Task: Look for products in the category "Cookies" from Too Good Gourmet only.
Action: Mouse moved to (800, 311)
Screenshot: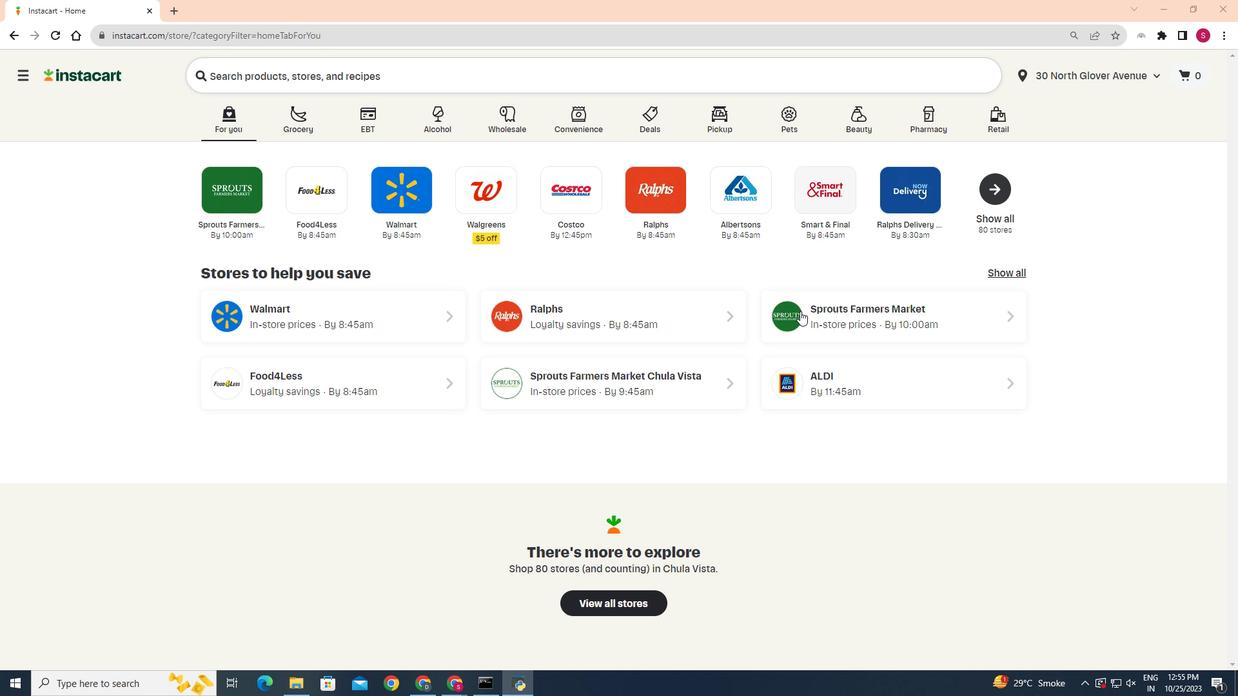 
Action: Mouse pressed left at (800, 311)
Screenshot: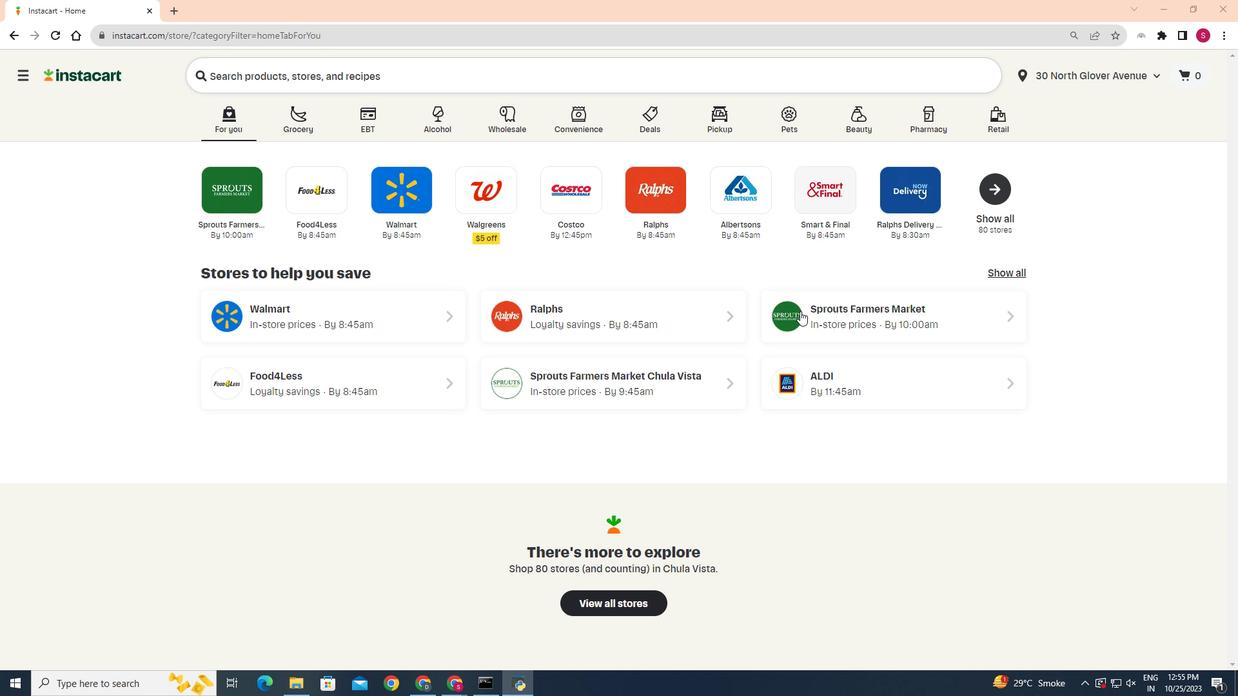 
Action: Mouse moved to (30, 564)
Screenshot: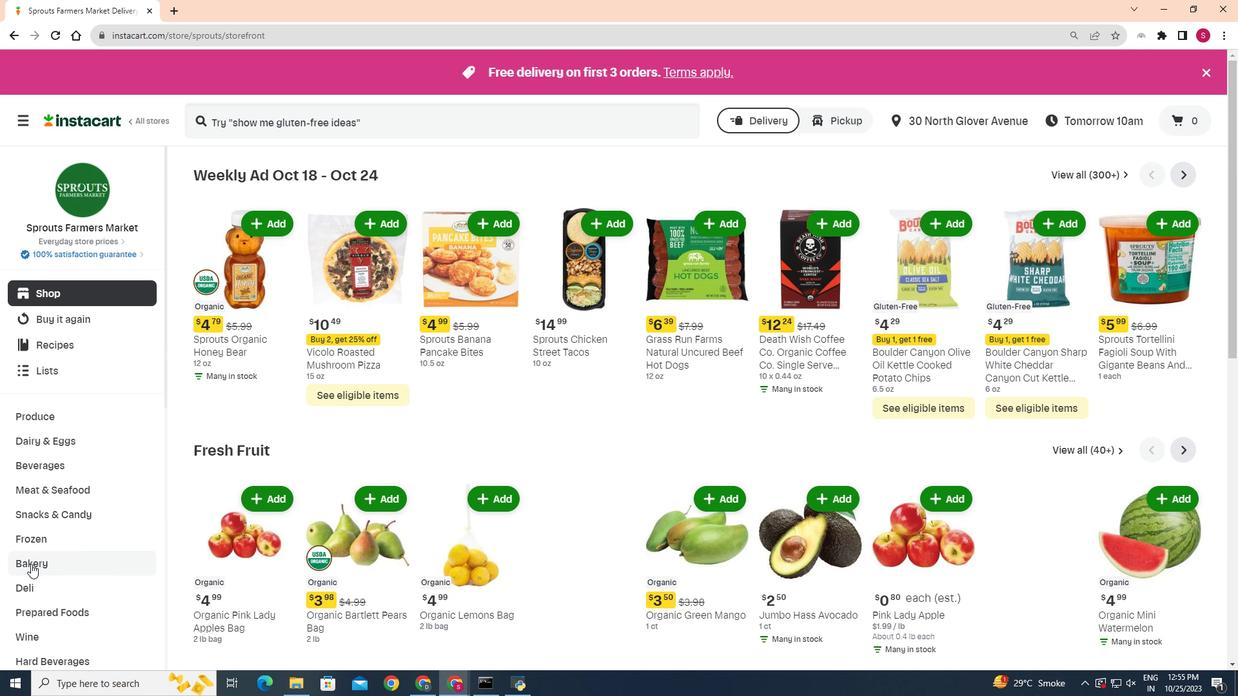 
Action: Mouse pressed left at (30, 564)
Screenshot: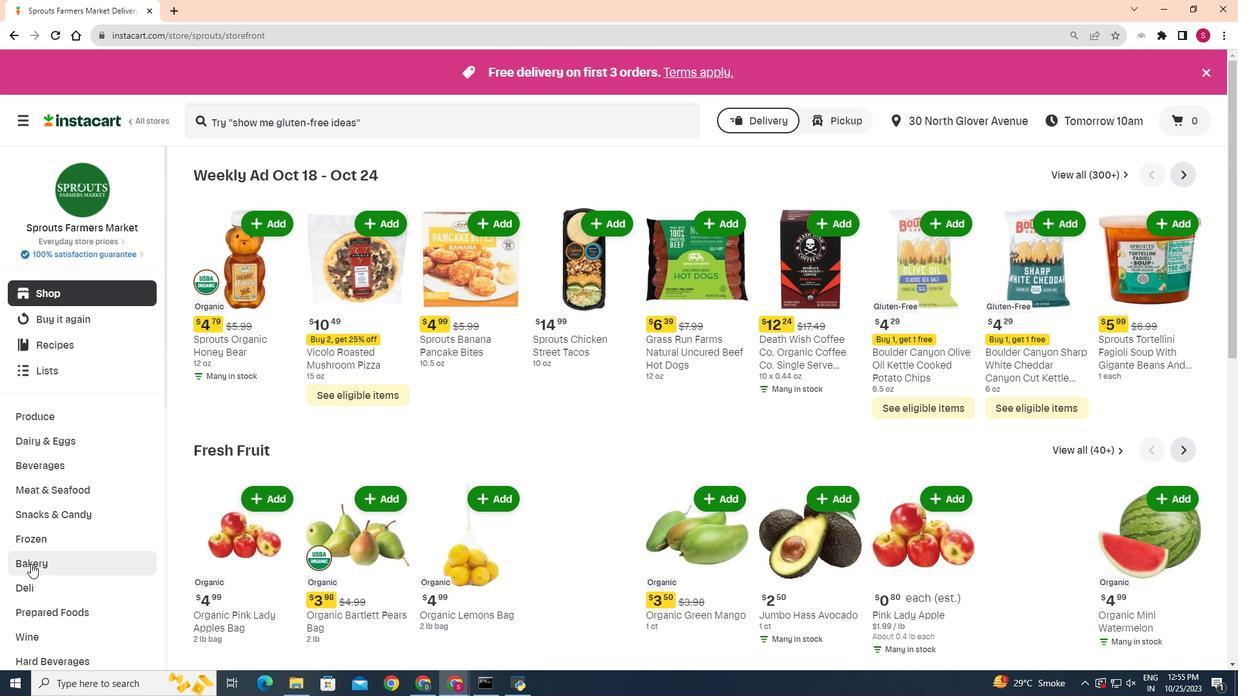 
Action: Mouse moved to (427, 199)
Screenshot: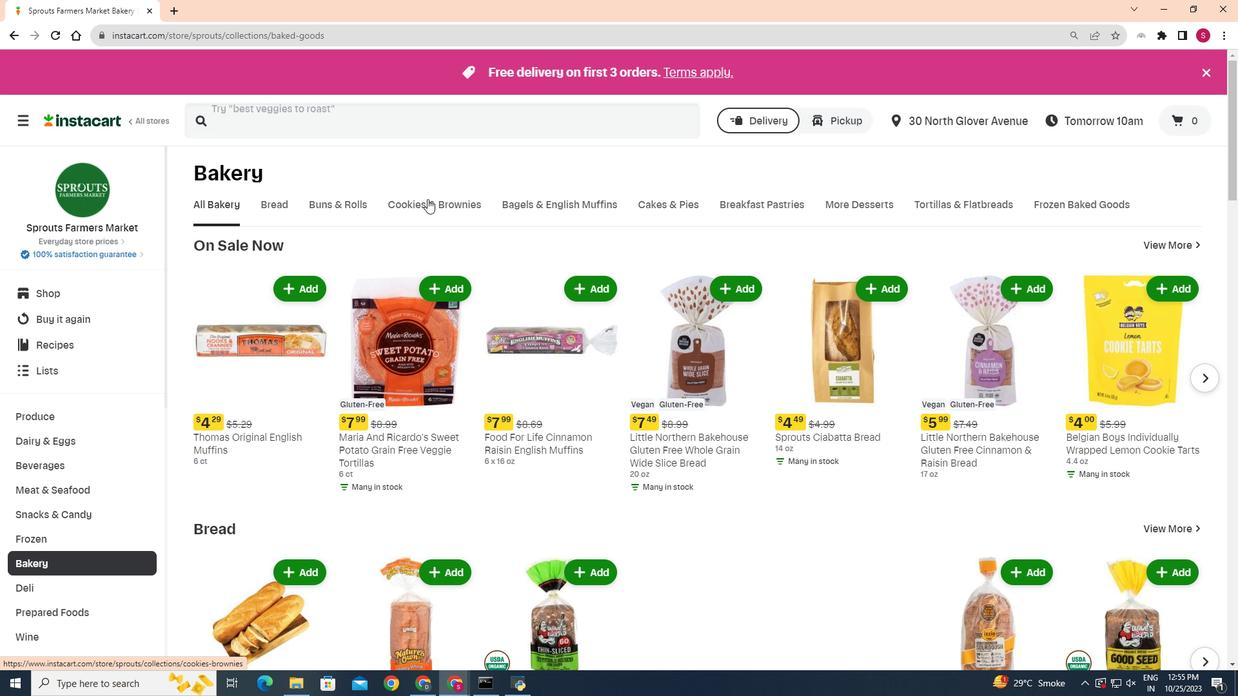 
Action: Mouse pressed left at (427, 199)
Screenshot: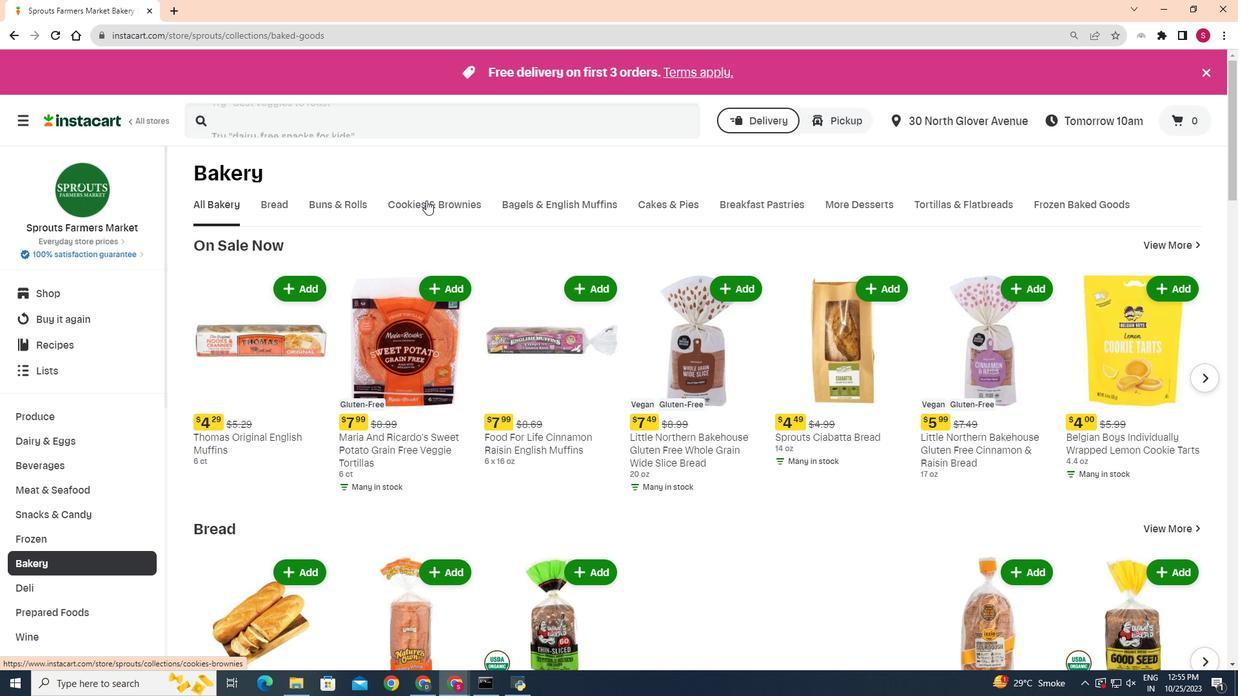 
Action: Mouse moved to (279, 258)
Screenshot: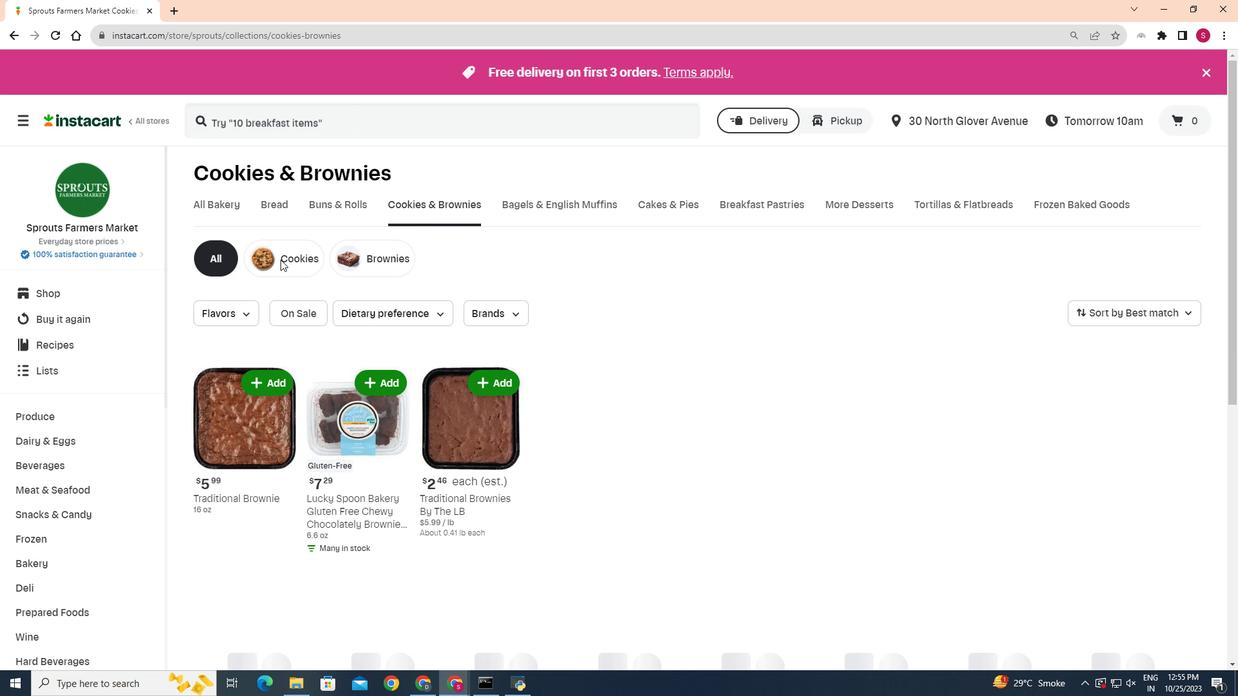 
Action: Mouse pressed left at (279, 258)
Screenshot: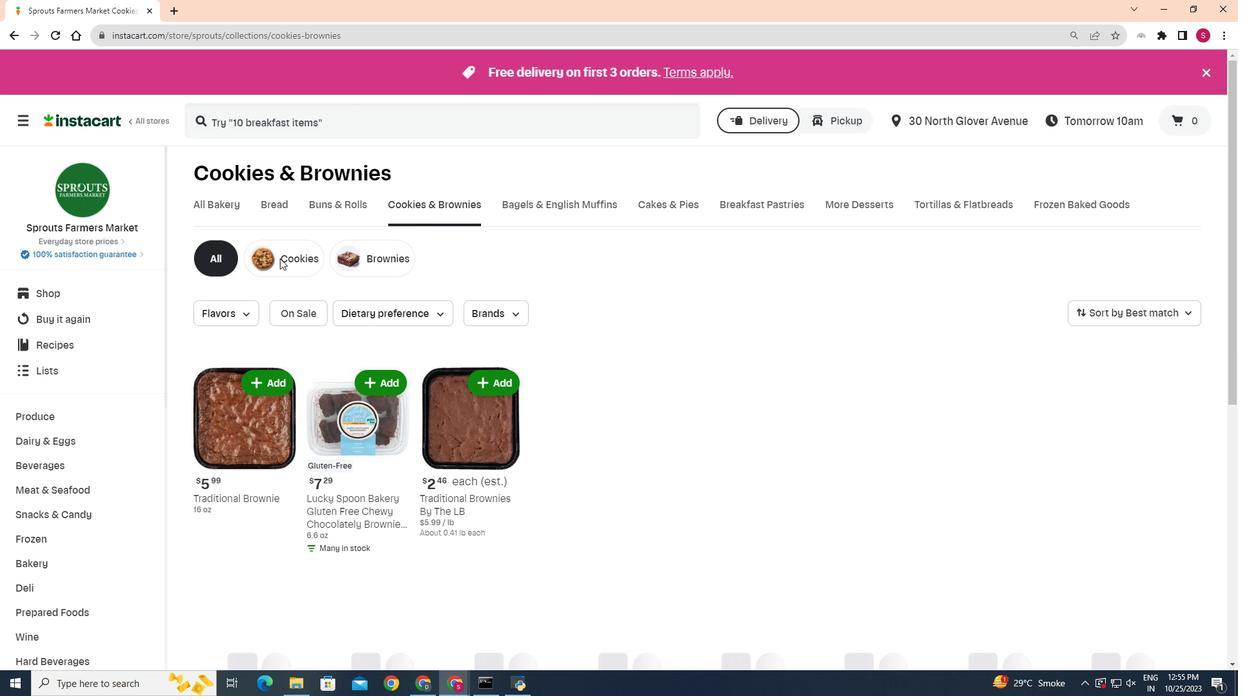 
Action: Mouse moved to (287, 262)
Screenshot: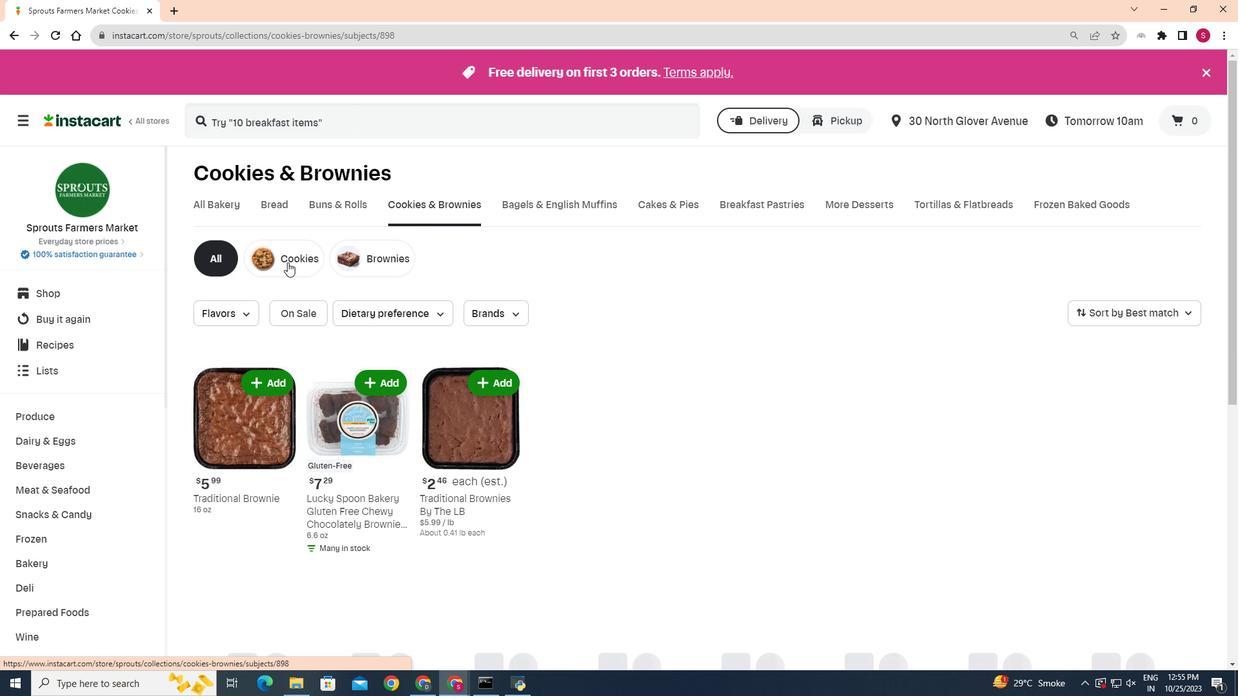 
Action: Mouse pressed left at (287, 262)
Screenshot: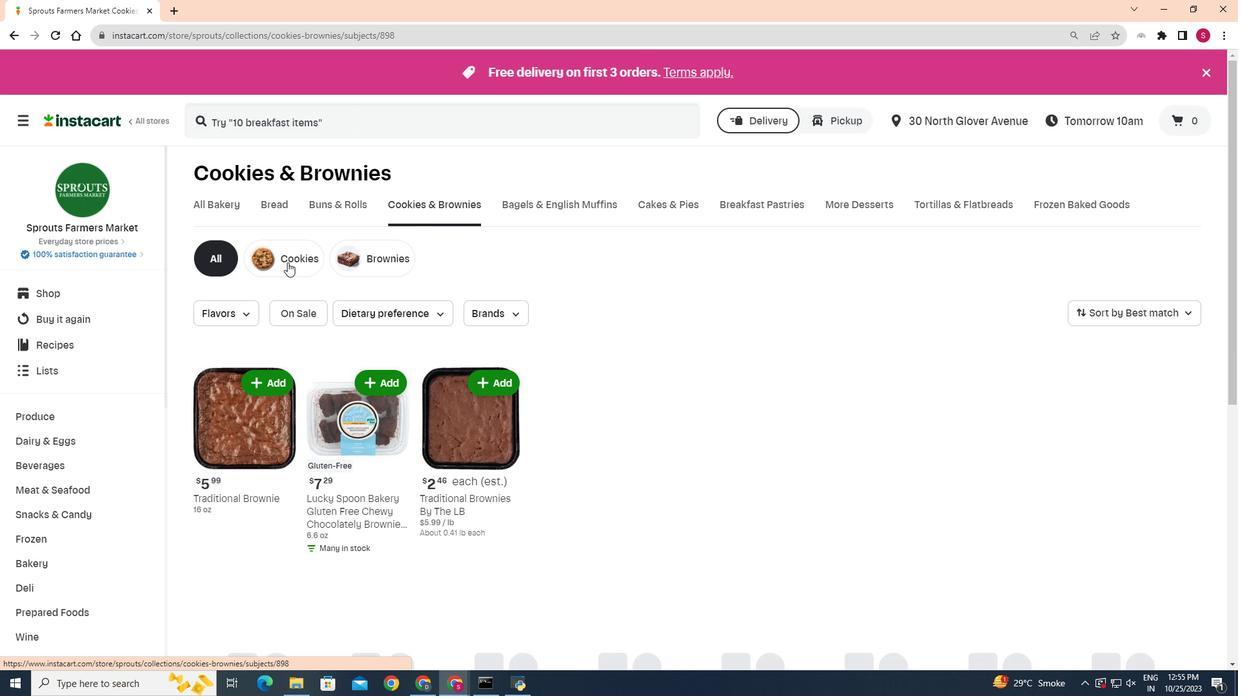 
Action: Mouse moved to (515, 304)
Screenshot: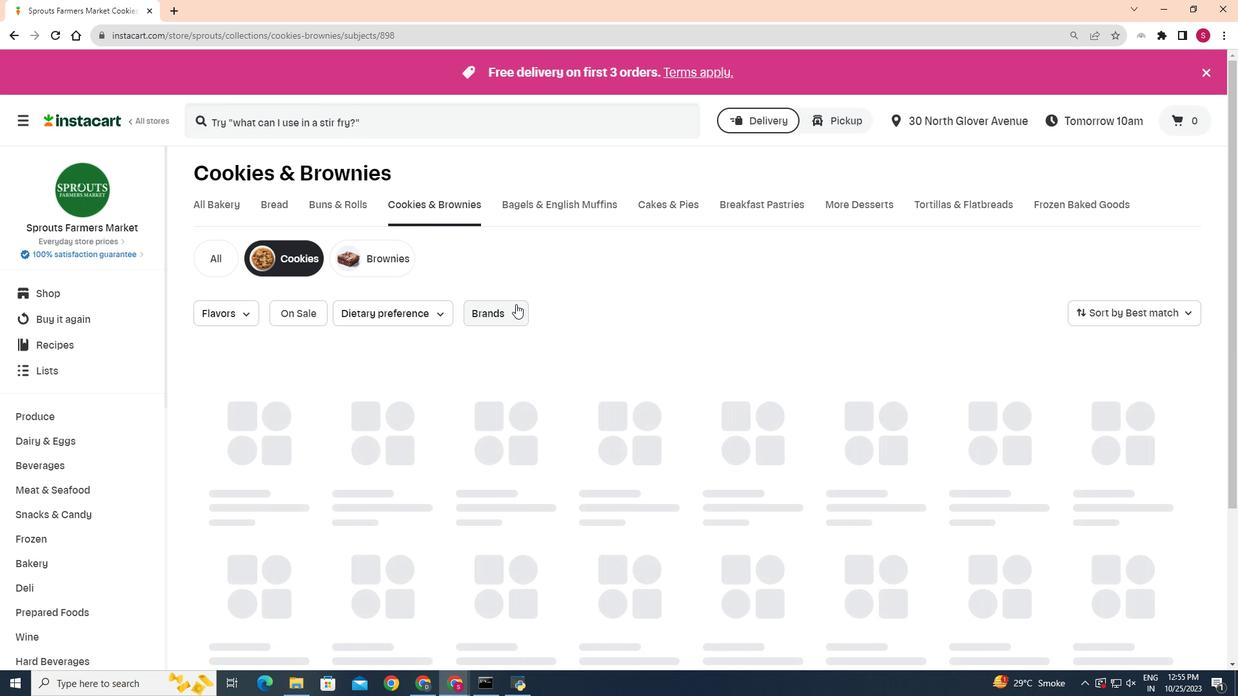 
Action: Mouse pressed left at (515, 304)
Screenshot: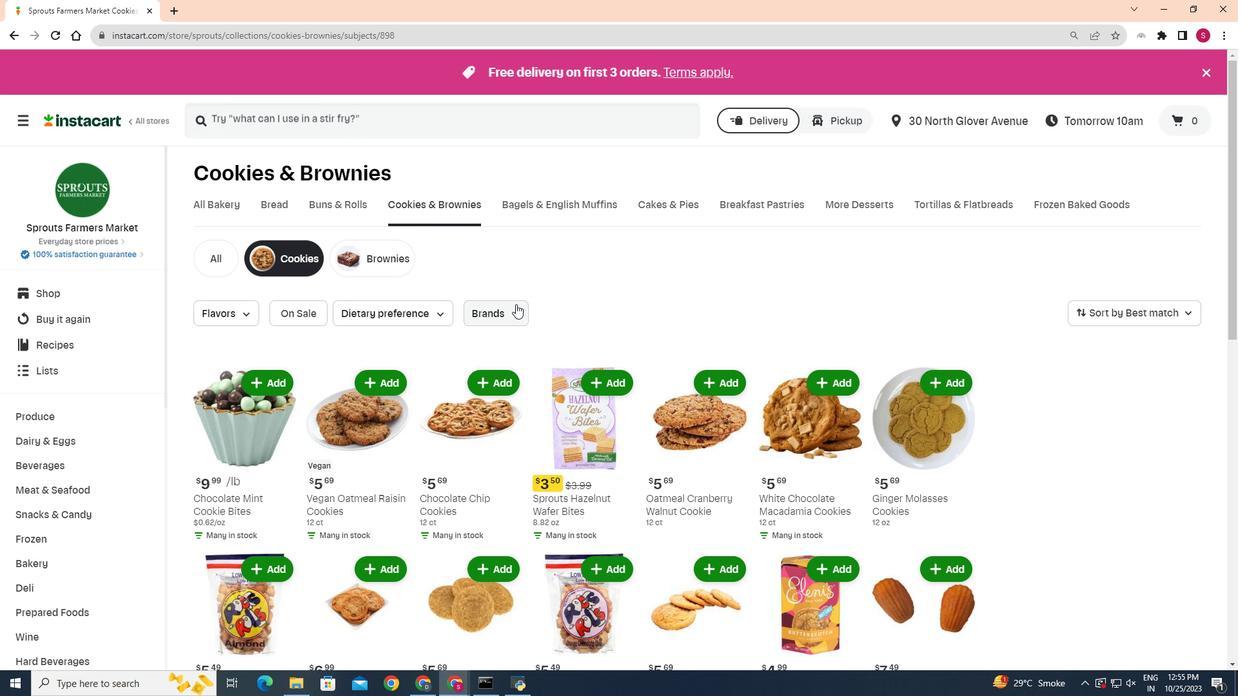 
Action: Mouse moved to (539, 357)
Screenshot: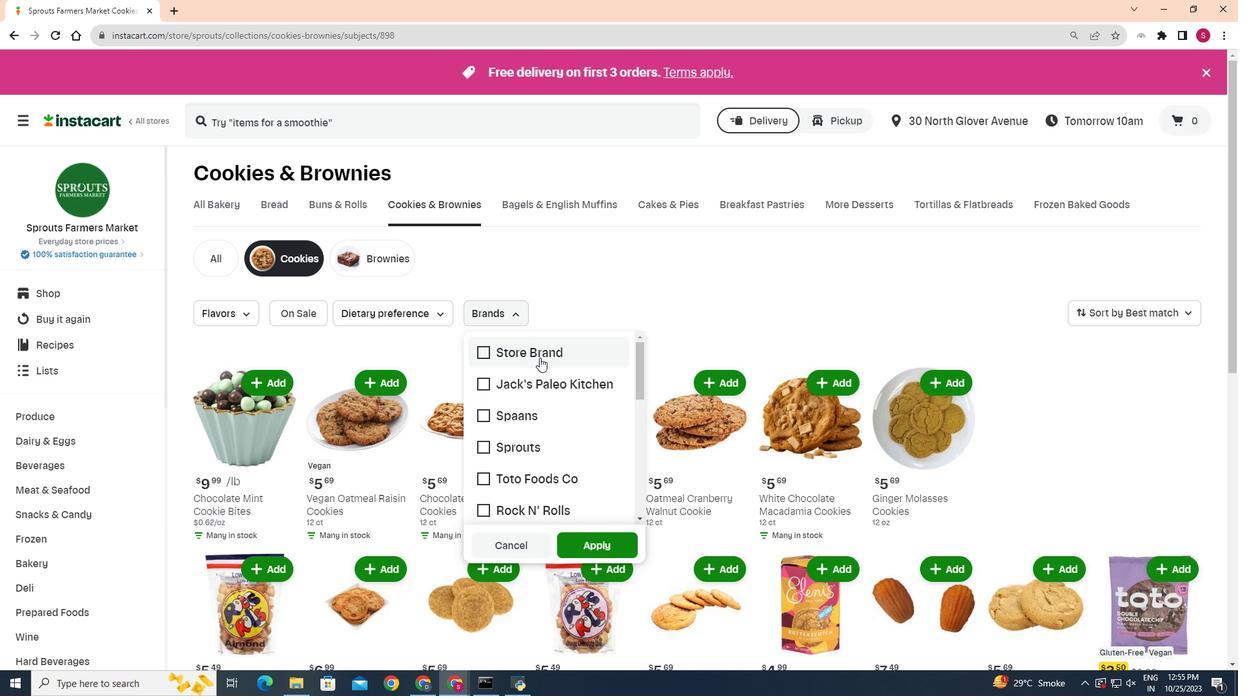 
Action: Mouse scrolled (539, 357) with delta (0, 0)
Screenshot: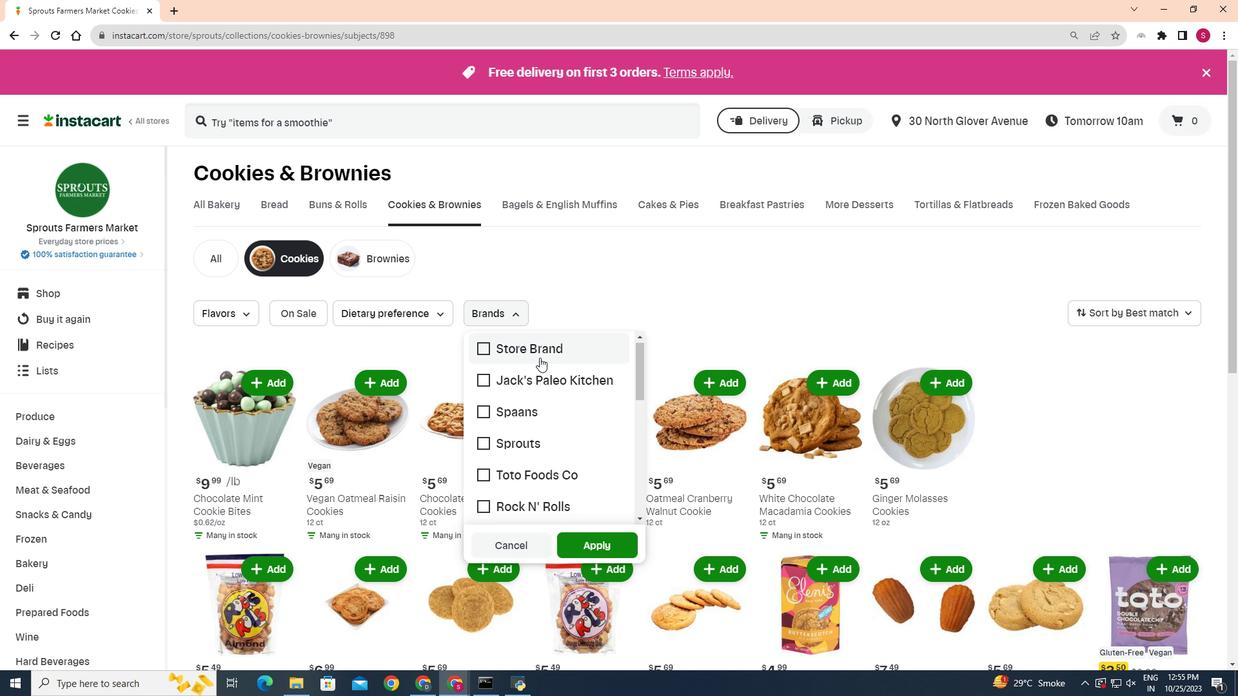 
Action: Mouse scrolled (539, 357) with delta (0, 0)
Screenshot: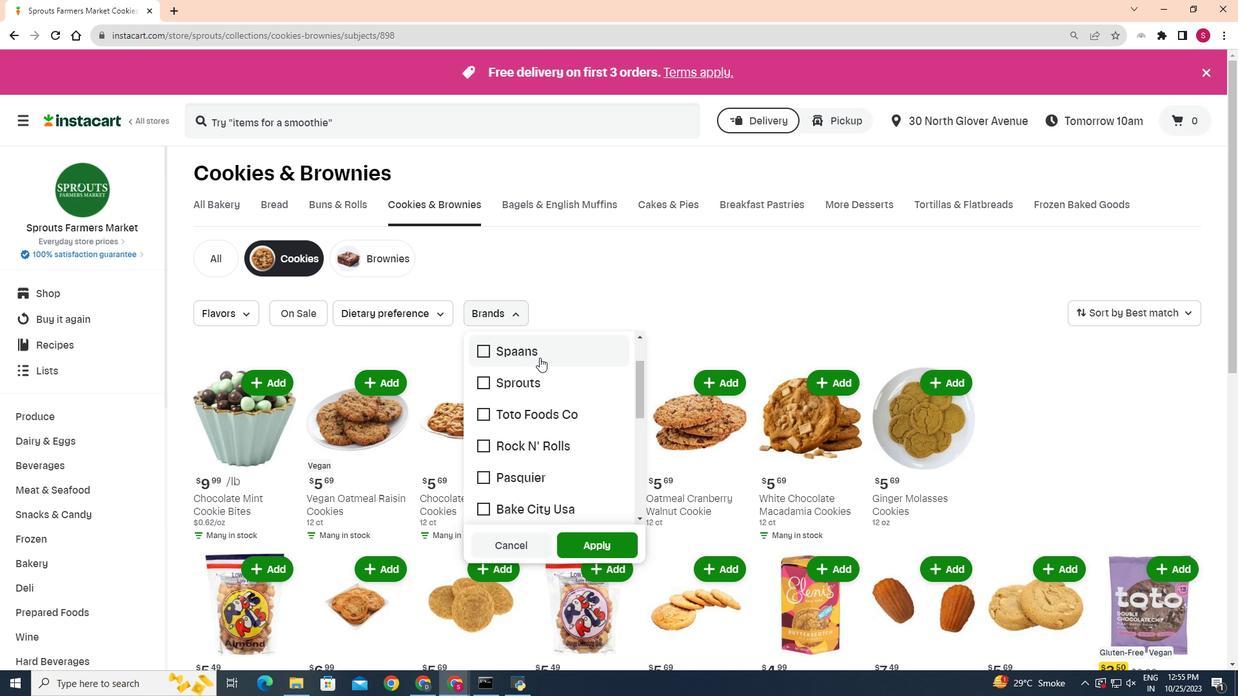 
Action: Mouse scrolled (539, 358) with delta (0, 0)
Screenshot: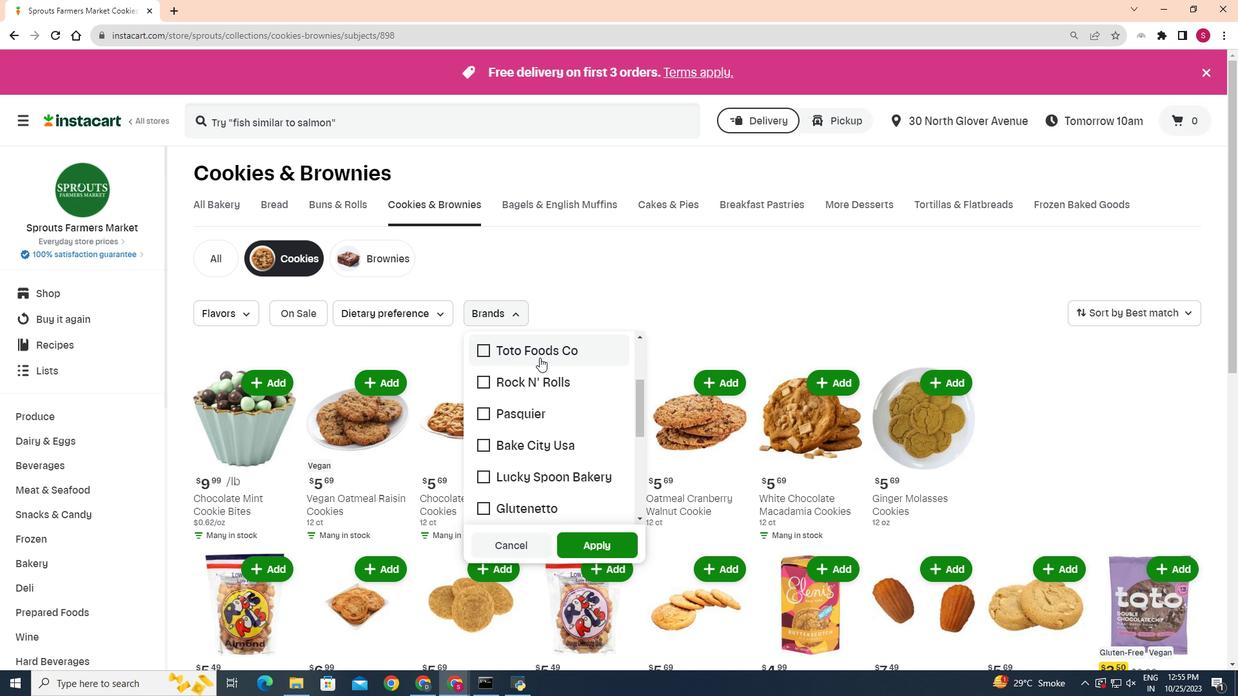 
Action: Mouse scrolled (539, 357) with delta (0, 0)
Screenshot: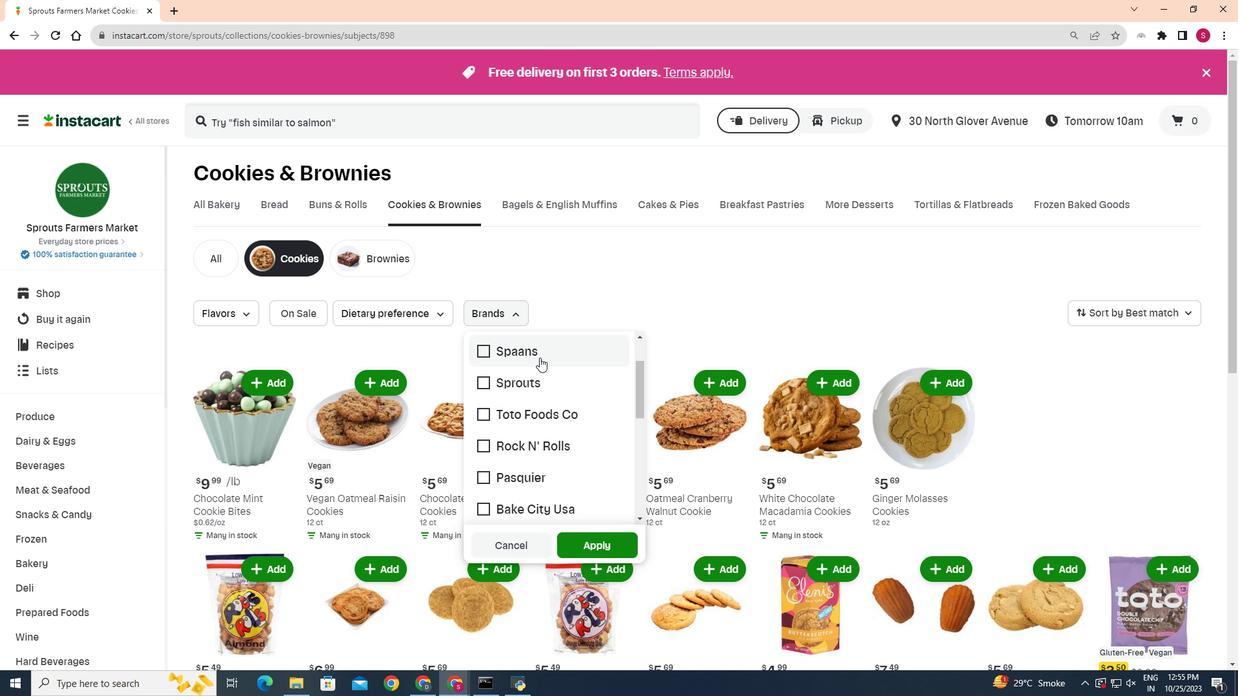 
Action: Mouse scrolled (539, 357) with delta (0, 0)
Screenshot: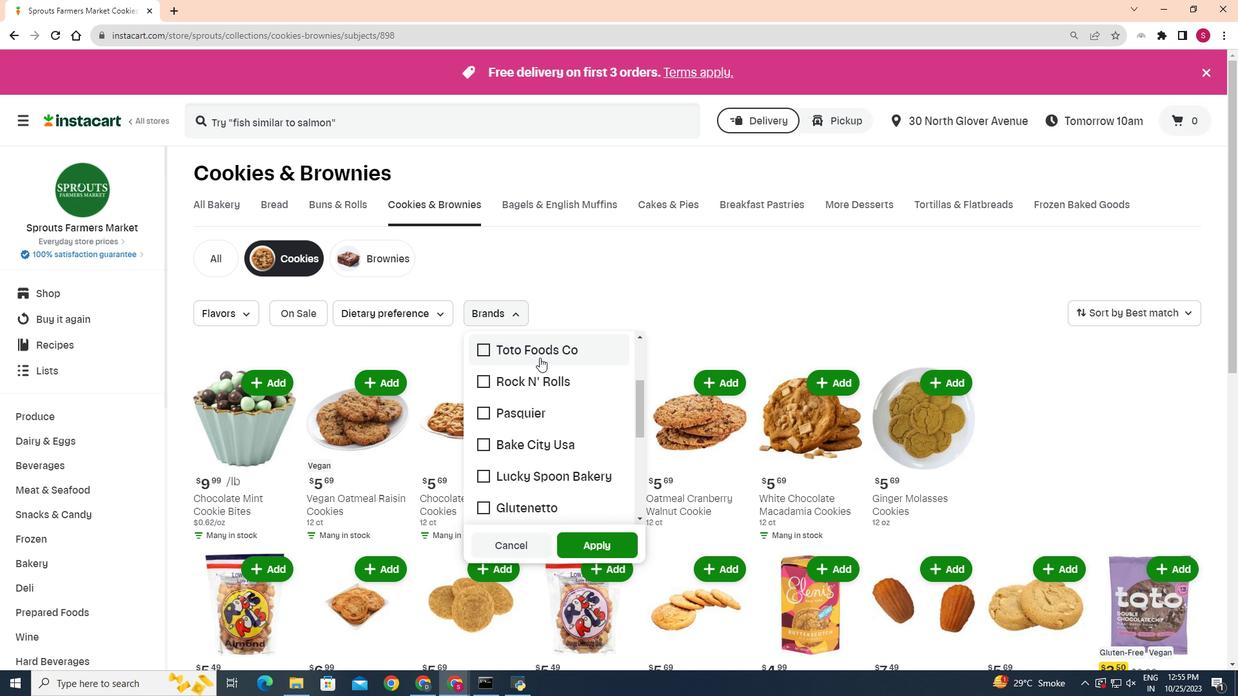 
Action: Mouse scrolled (539, 357) with delta (0, 0)
Screenshot: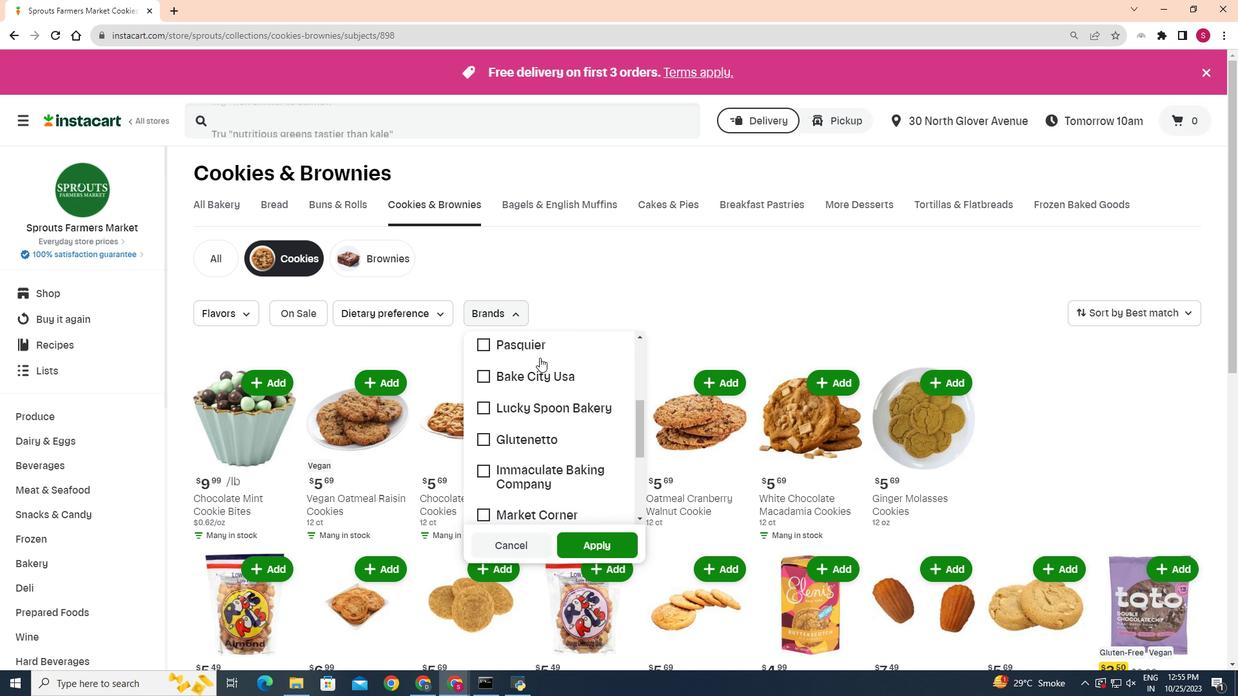 
Action: Mouse scrolled (539, 357) with delta (0, 0)
Screenshot: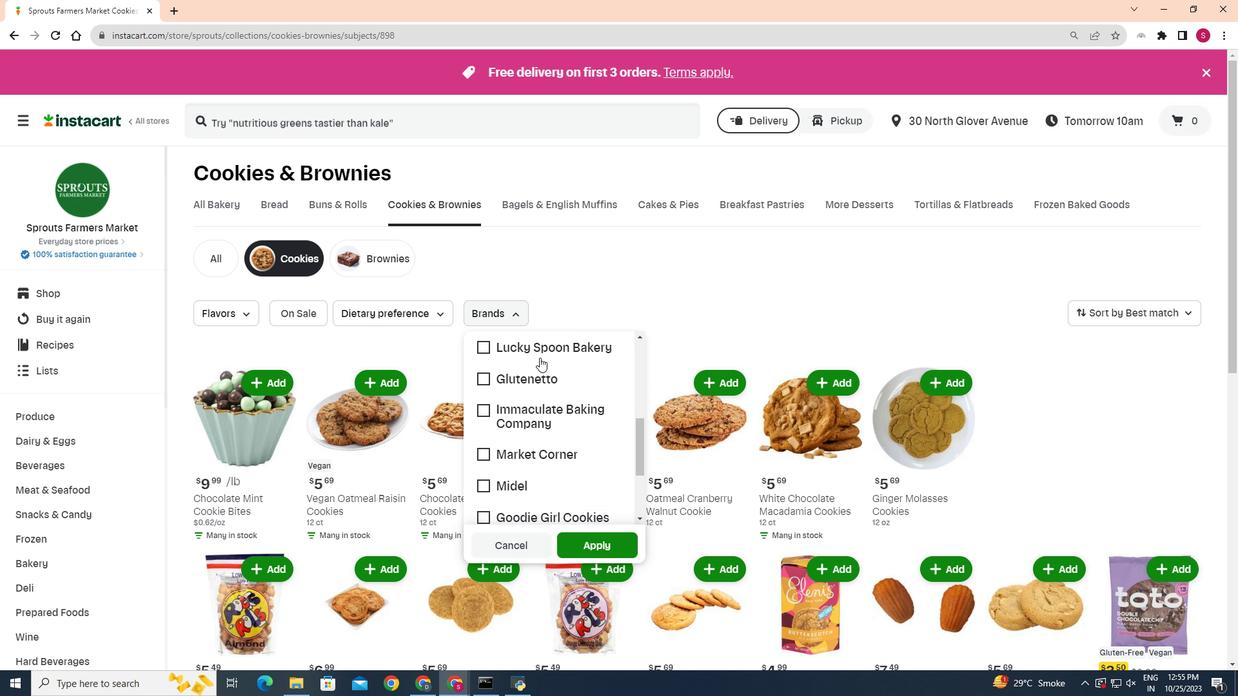 
Action: Mouse scrolled (539, 357) with delta (0, 0)
Screenshot: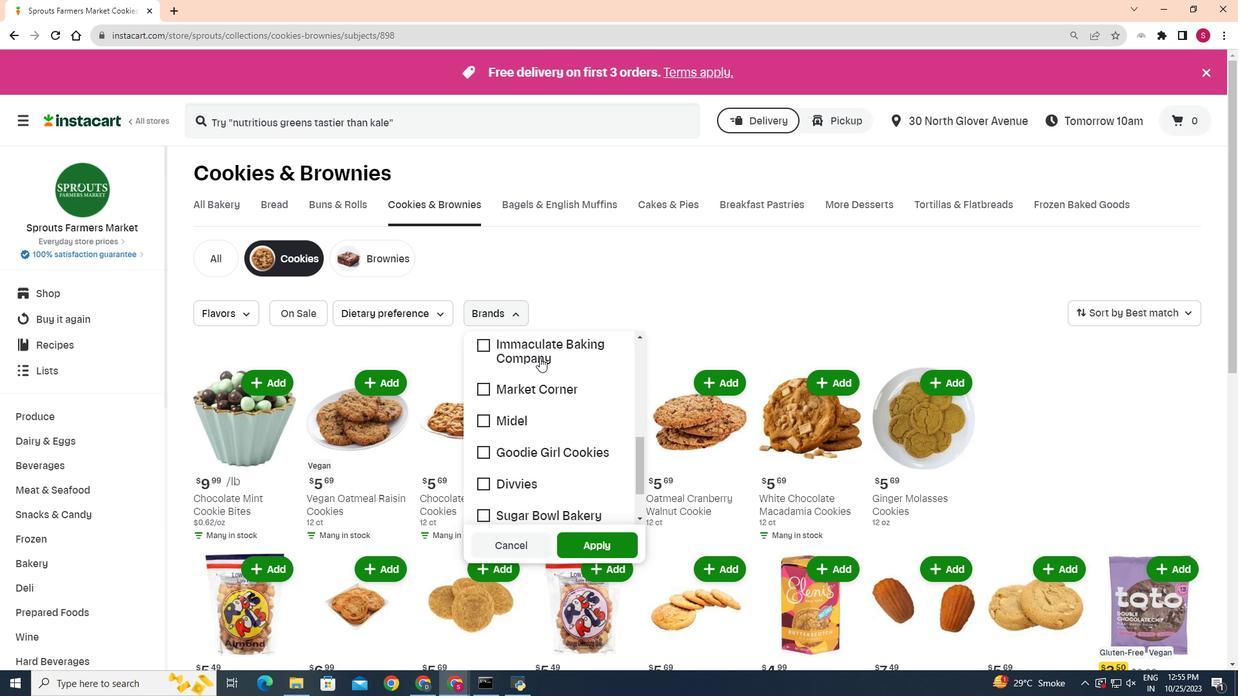 
Action: Mouse scrolled (539, 357) with delta (0, 0)
Screenshot: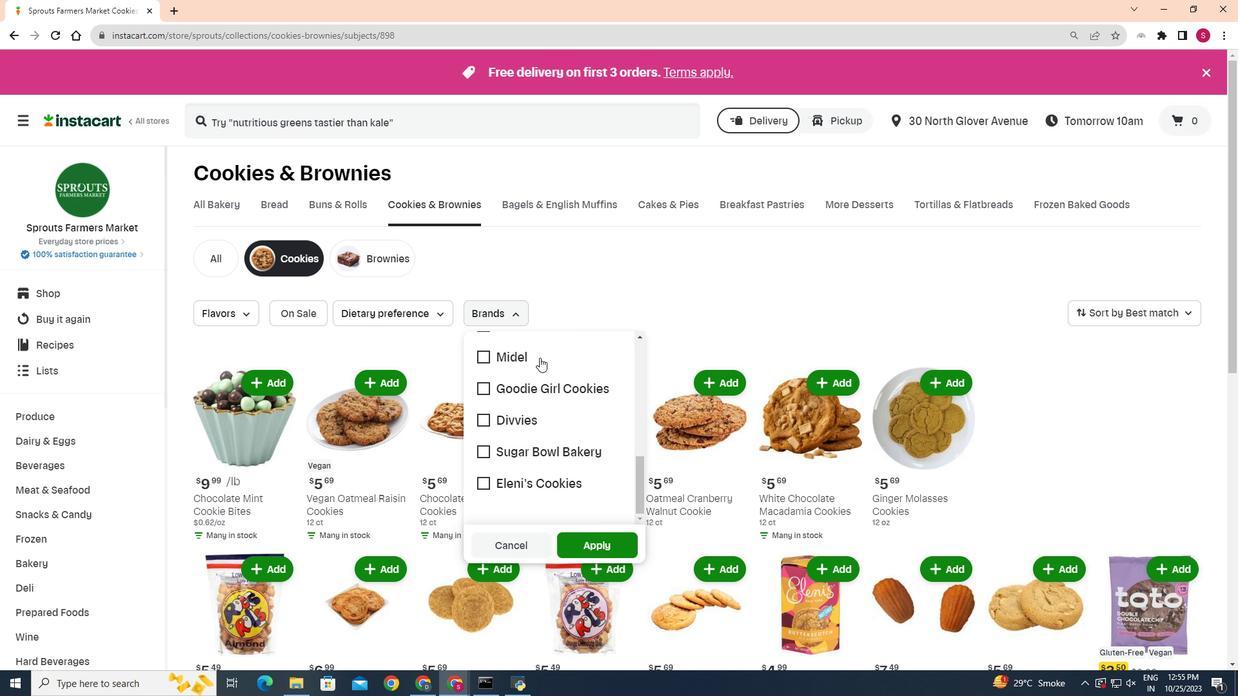 
